Task: Add Sprout's Cinnamon Chip Scone 4 Pack to the cart.
Action: Mouse moved to (16, 82)
Screenshot: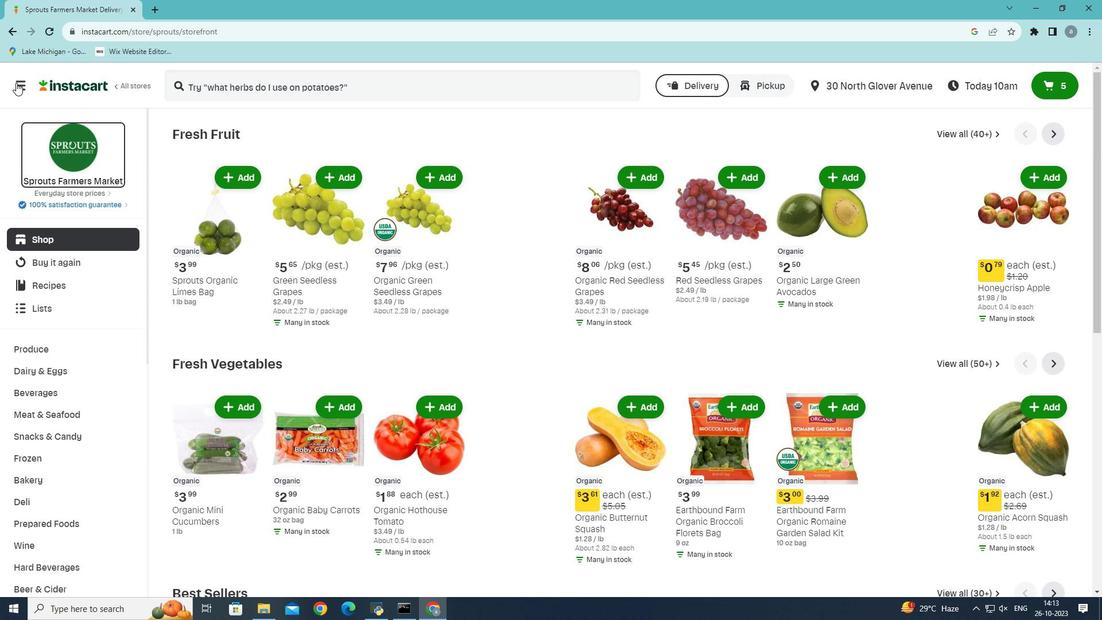 
Action: Mouse pressed left at (16, 82)
Screenshot: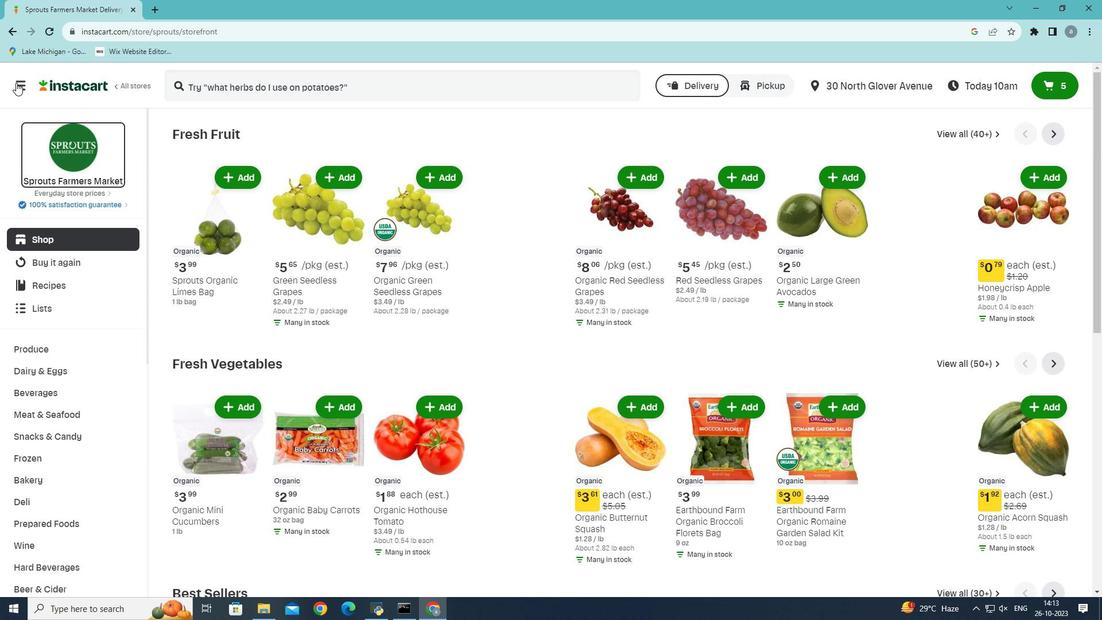 
Action: Mouse moved to (97, 330)
Screenshot: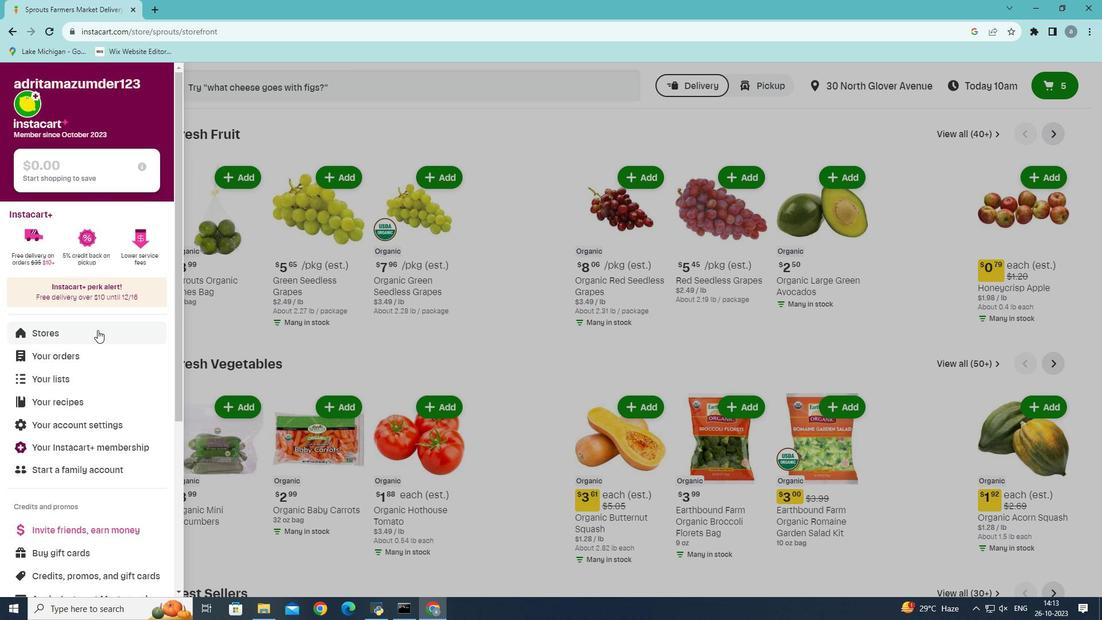 
Action: Mouse pressed left at (97, 330)
Screenshot: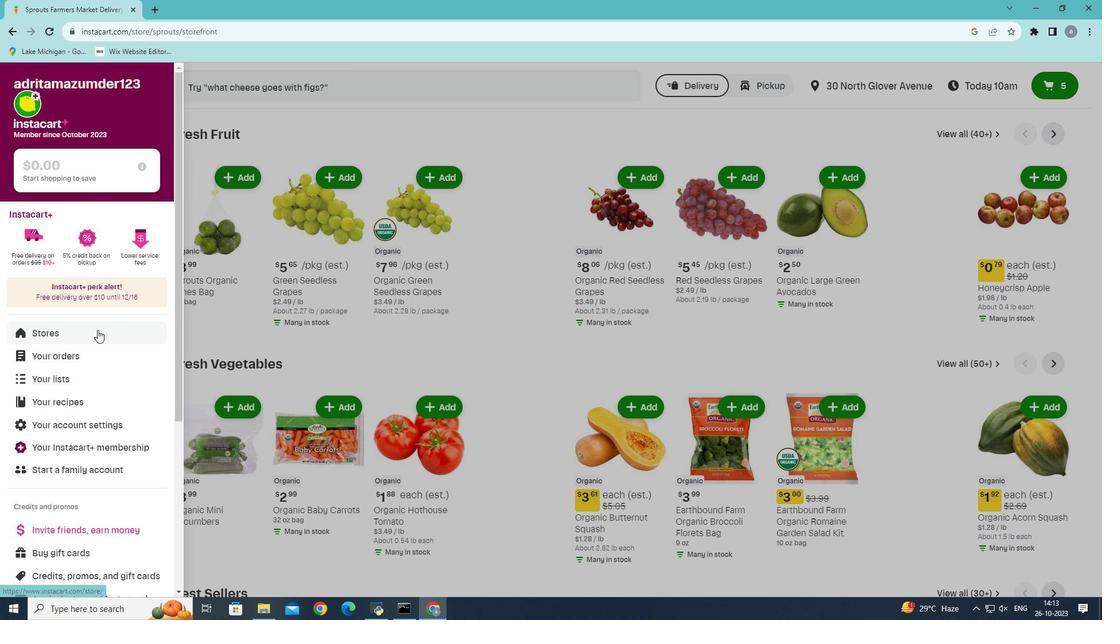 
Action: Mouse moved to (267, 133)
Screenshot: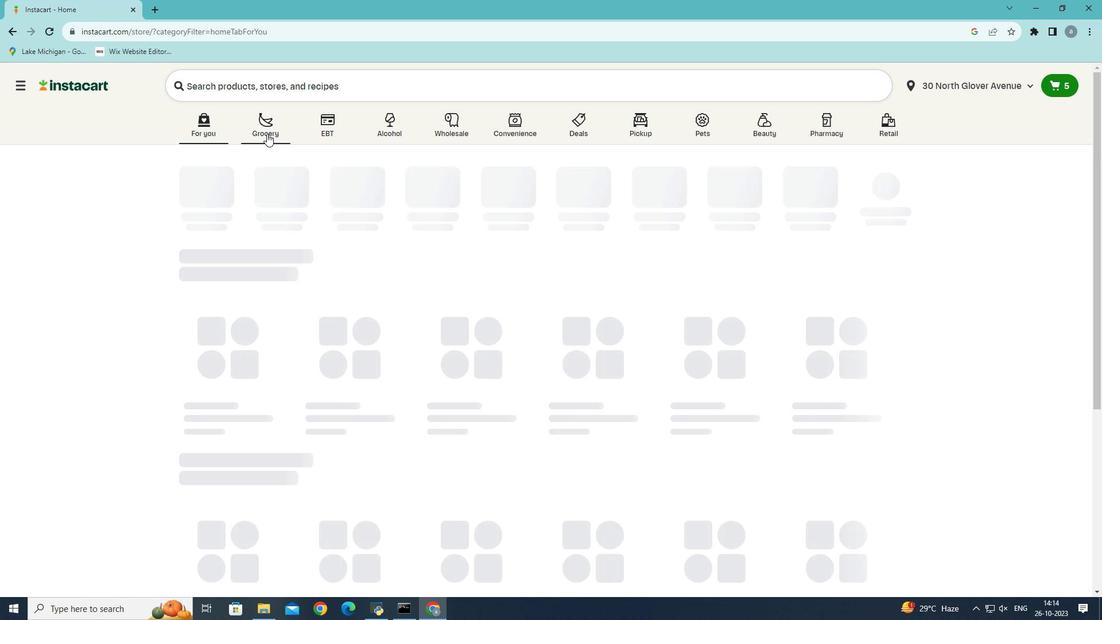 
Action: Mouse pressed left at (267, 133)
Screenshot: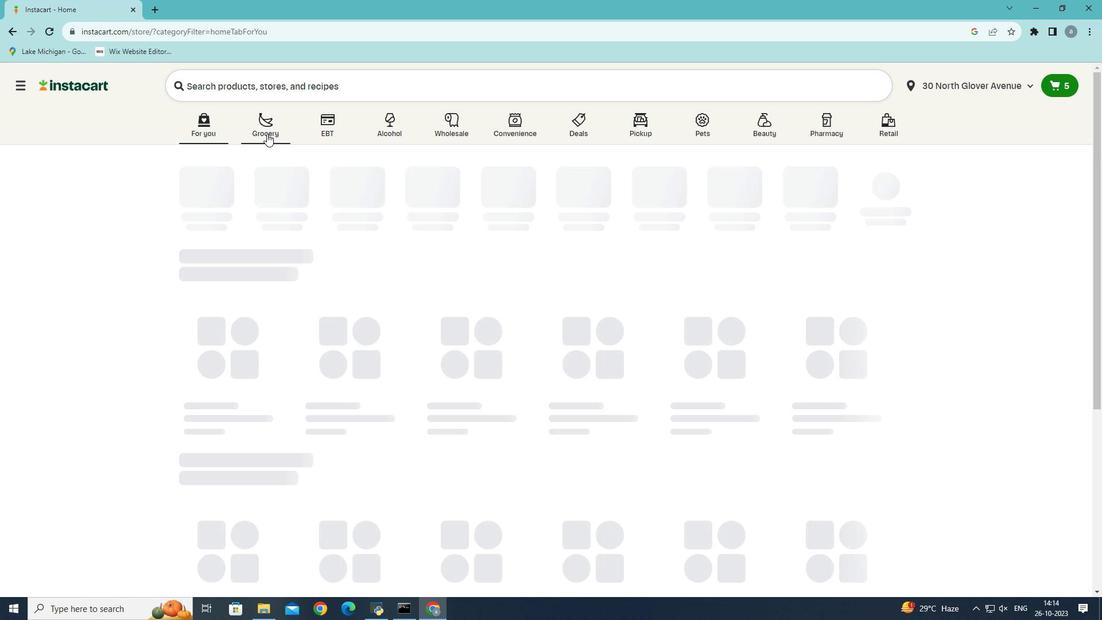 
Action: Mouse moved to (235, 321)
Screenshot: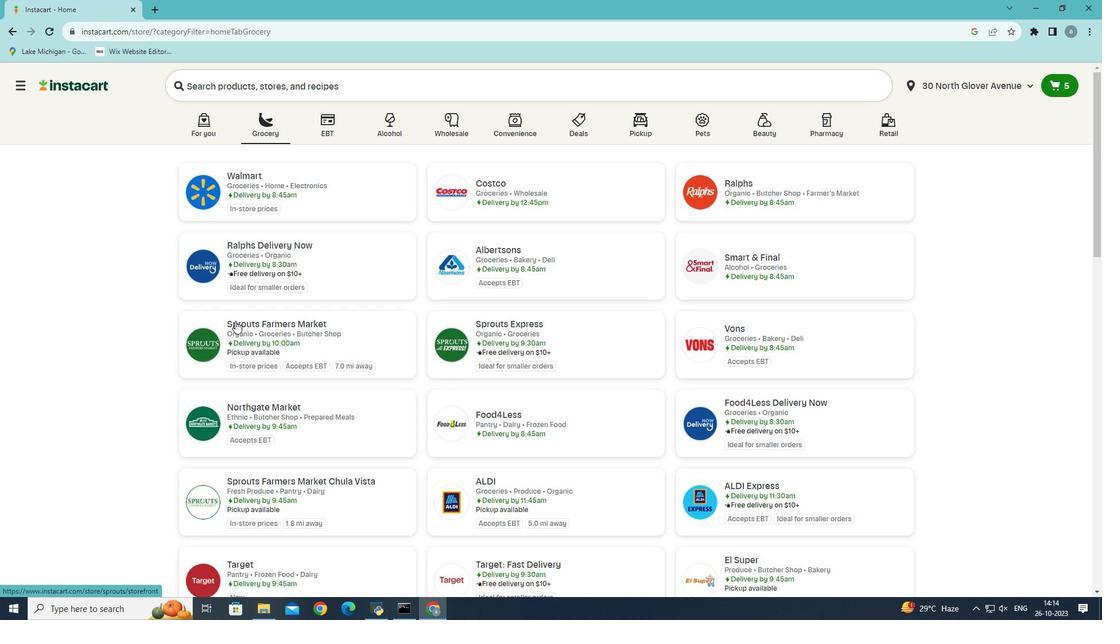 
Action: Mouse pressed left at (235, 321)
Screenshot: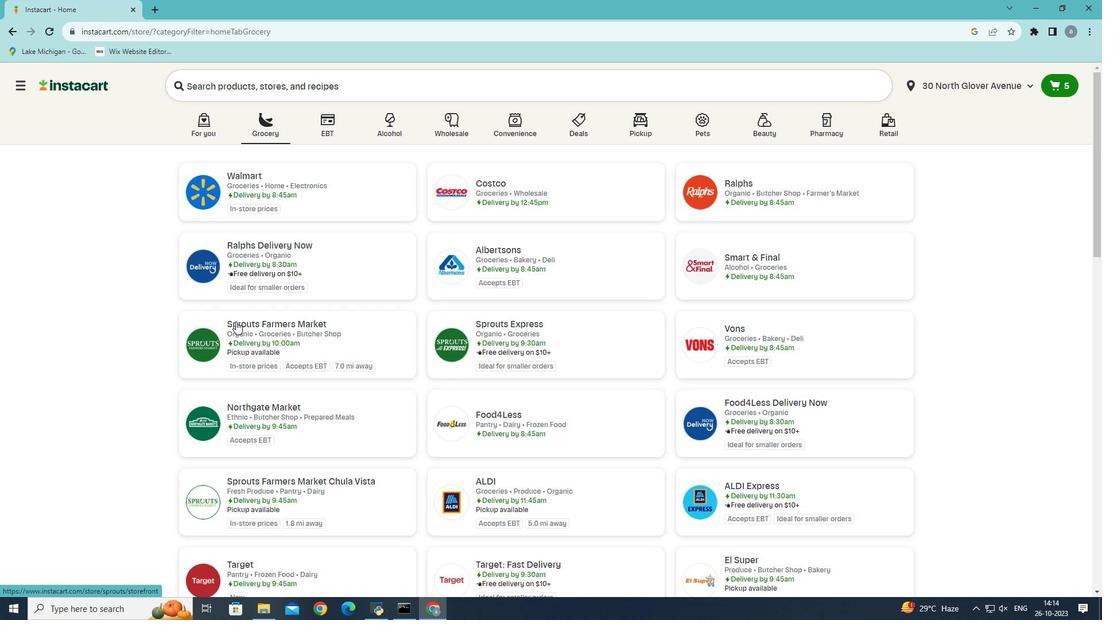 
Action: Mouse moved to (45, 487)
Screenshot: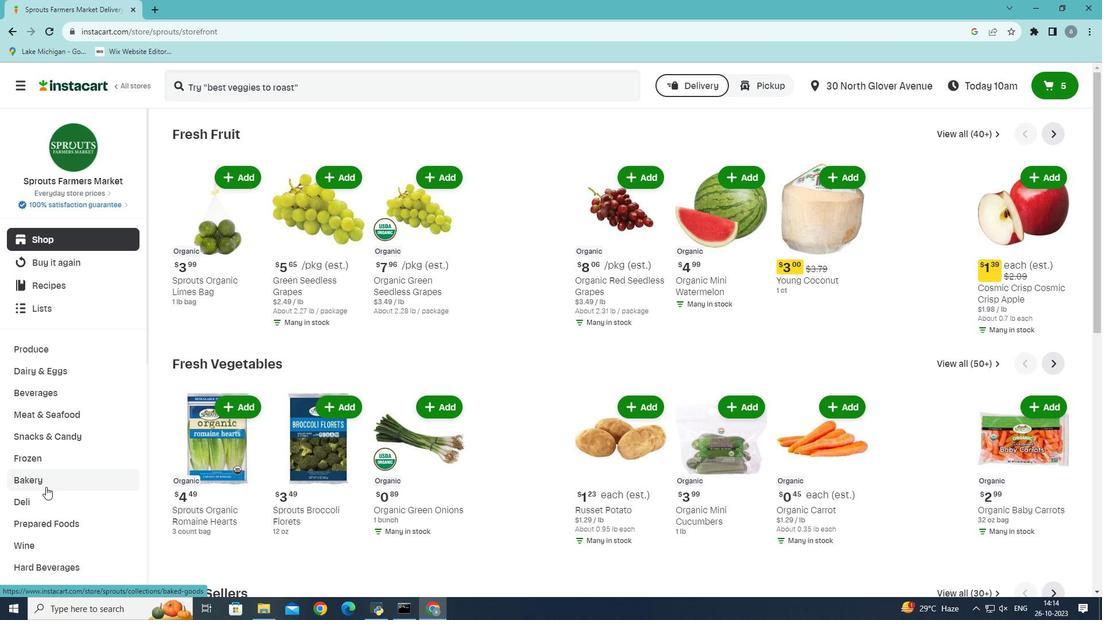 
Action: Mouse pressed left at (45, 487)
Screenshot: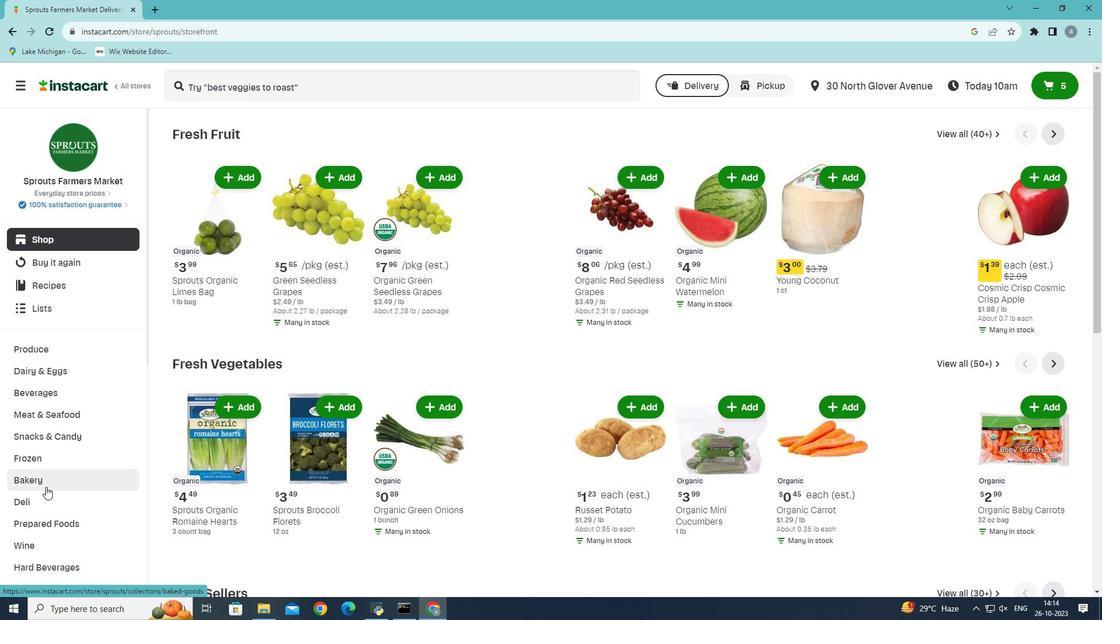 
Action: Mouse moved to (685, 166)
Screenshot: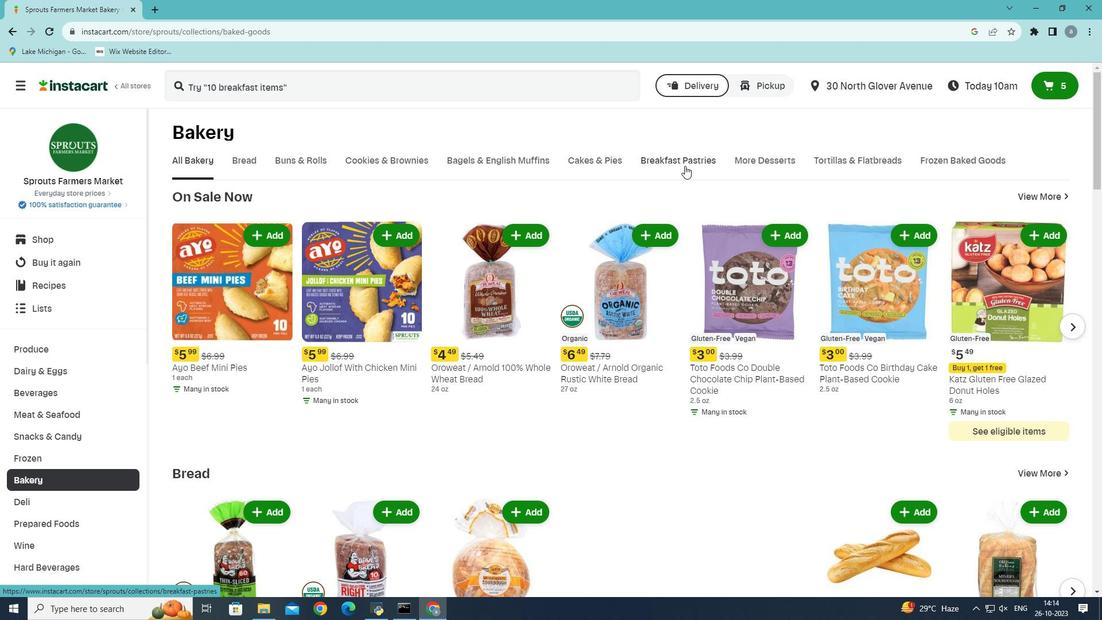 
Action: Mouse pressed left at (685, 166)
Screenshot: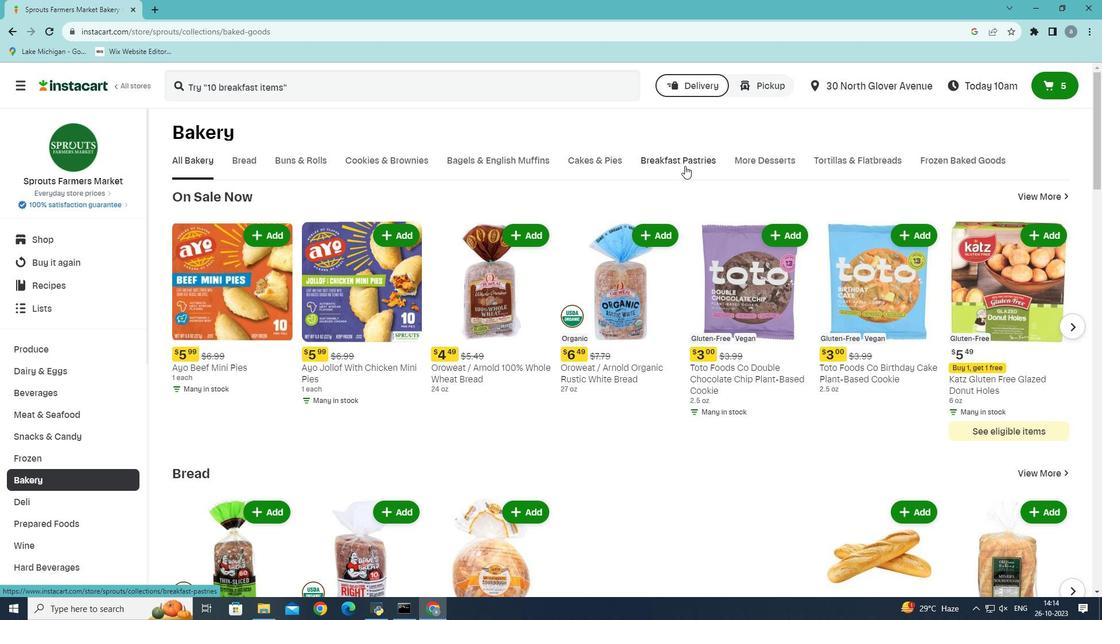 
Action: Mouse moved to (614, 203)
Screenshot: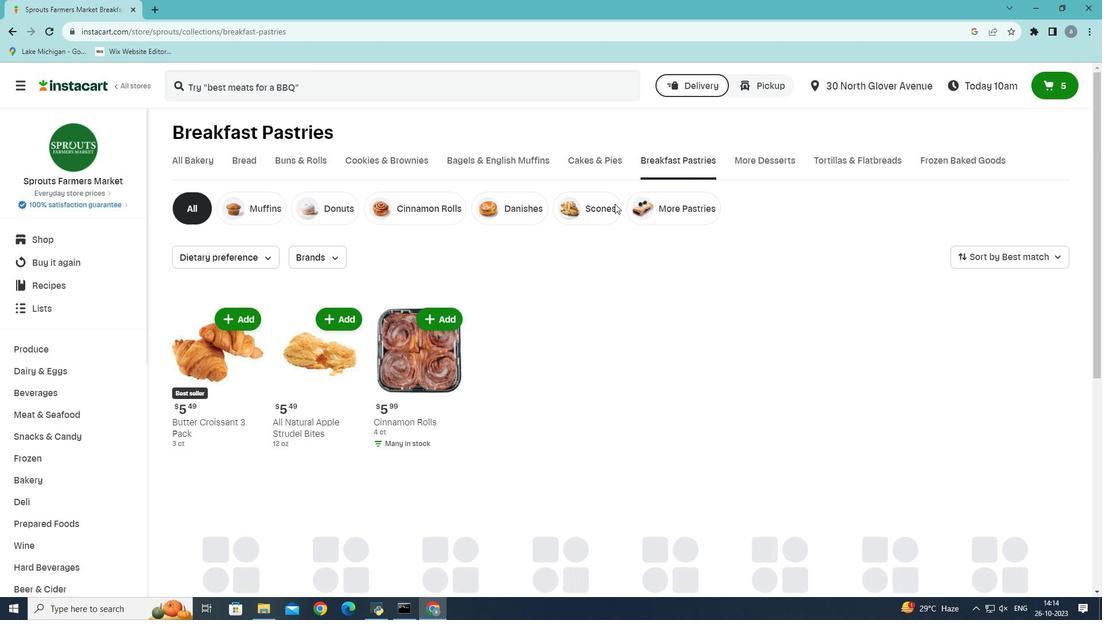 
Action: Mouse pressed left at (614, 203)
Screenshot: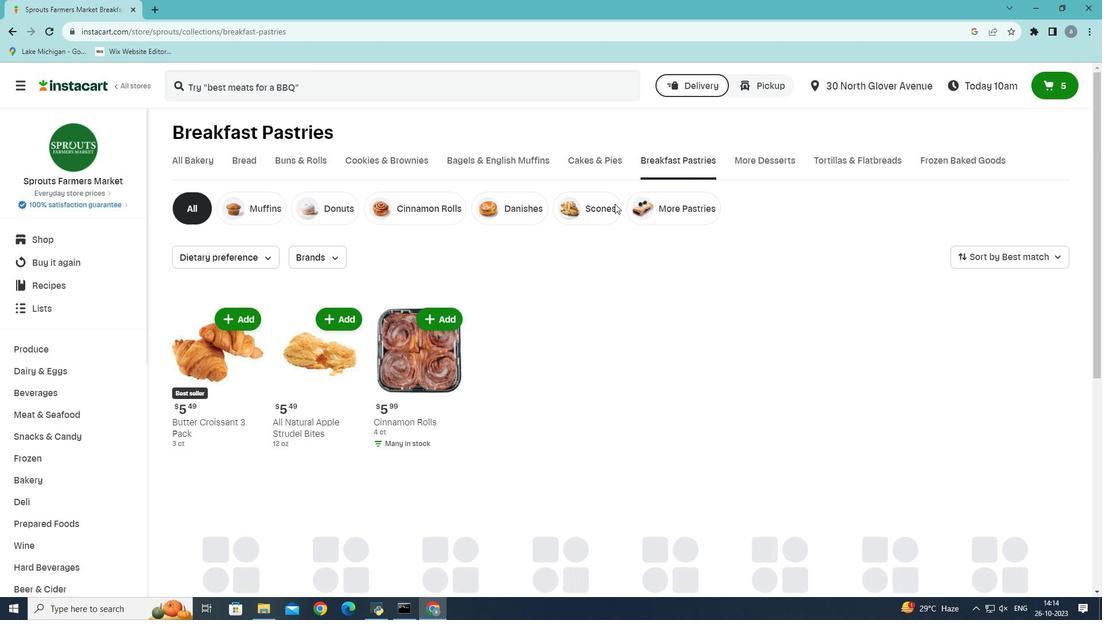 
Action: Mouse moved to (631, 314)
Screenshot: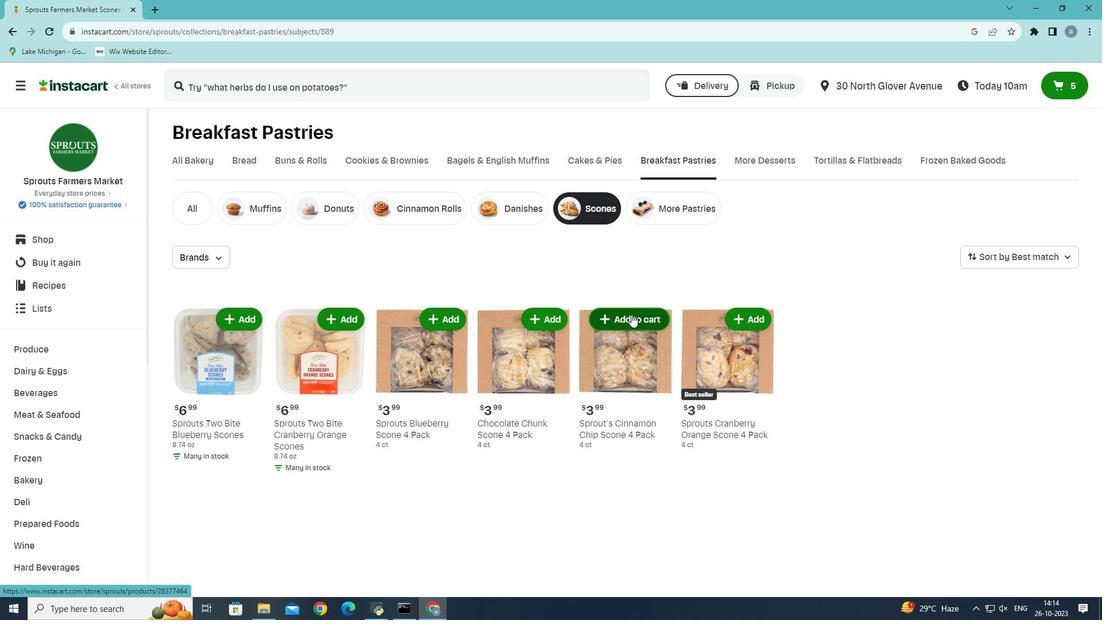 
Action: Mouse pressed left at (631, 314)
Screenshot: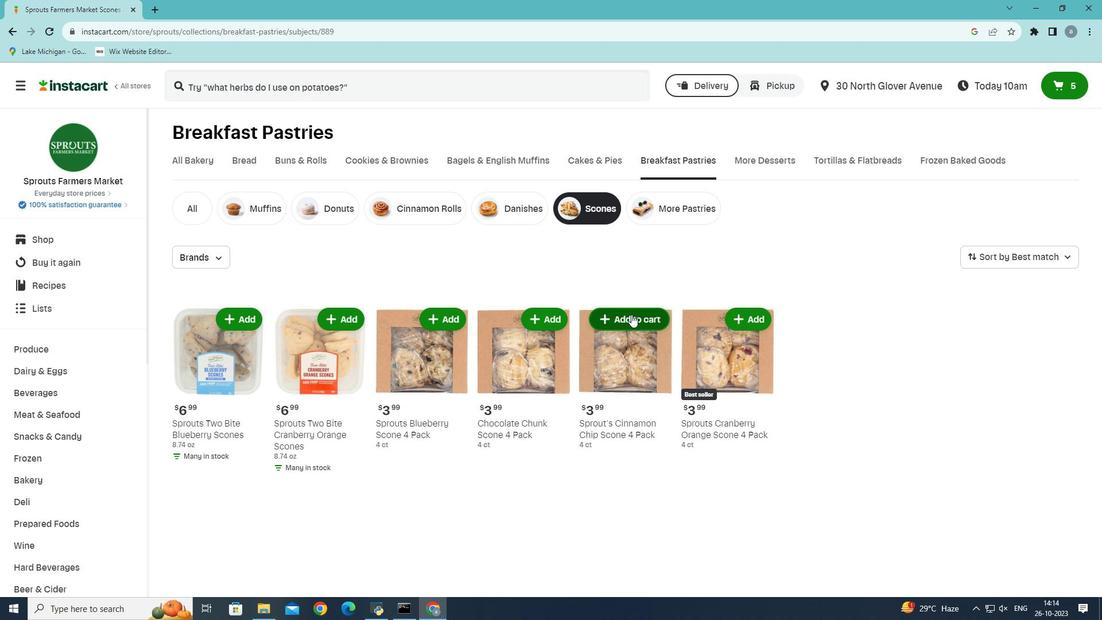 
